 Task: Create a due date automation trigger when advanced on, on the wednesday of the week a card is due add fields without custom field "Resume" set to a number lower than 1 and lower than 10 at 11:00 AM.
Action: Mouse moved to (1063, 83)
Screenshot: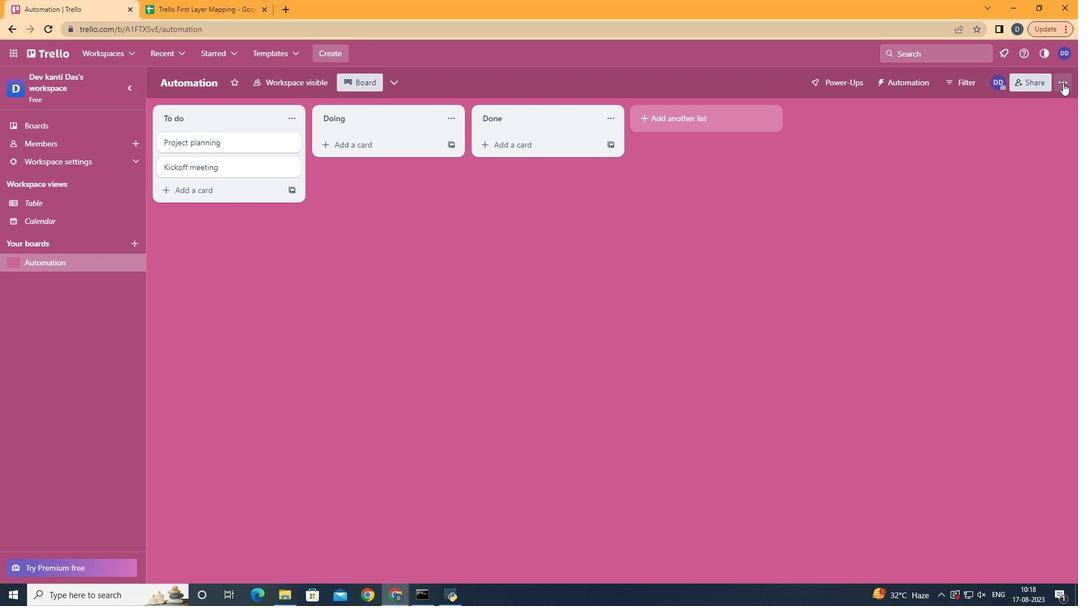 
Action: Mouse pressed left at (1063, 83)
Screenshot: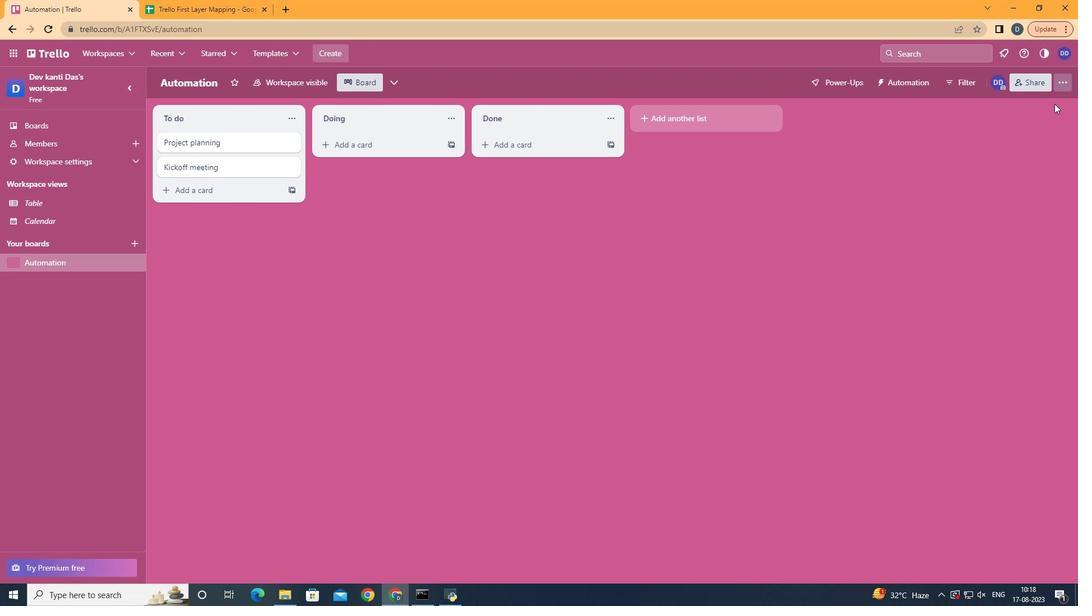 
Action: Mouse moved to (1003, 236)
Screenshot: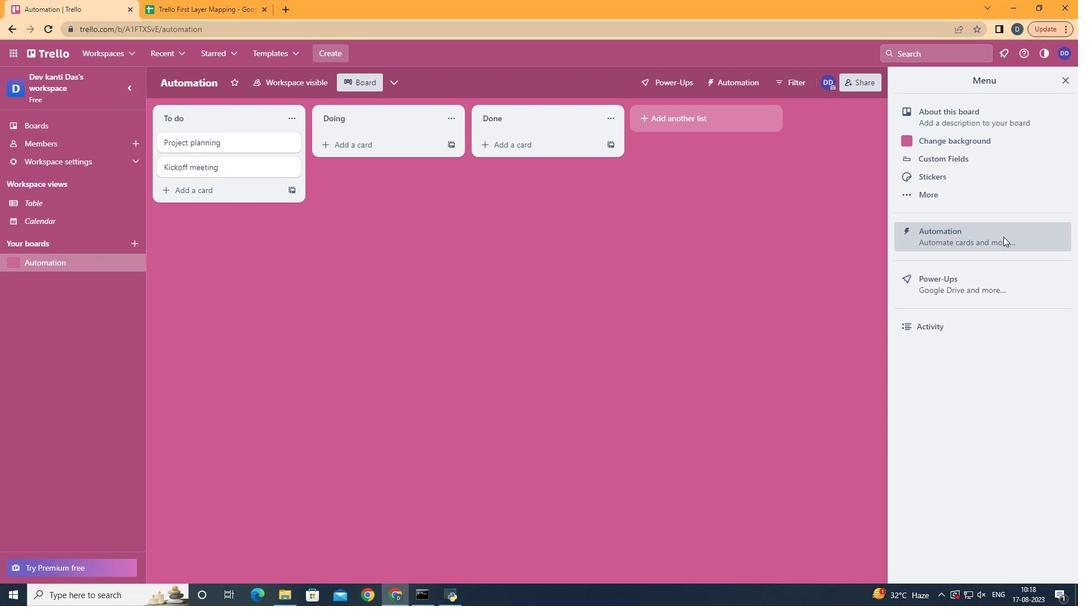 
Action: Mouse pressed left at (1003, 236)
Screenshot: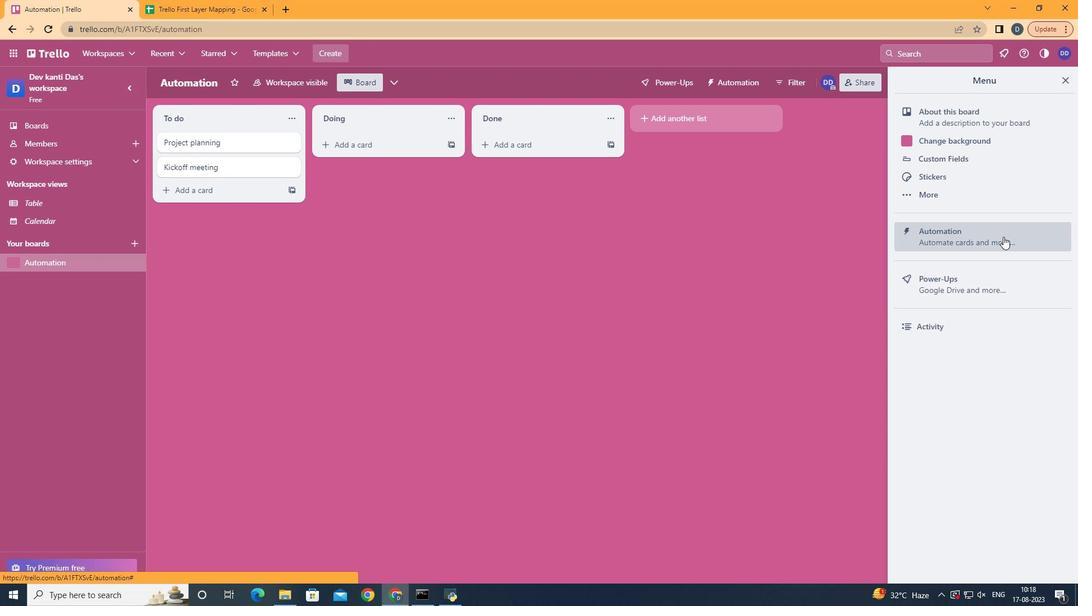
Action: Mouse moved to (196, 226)
Screenshot: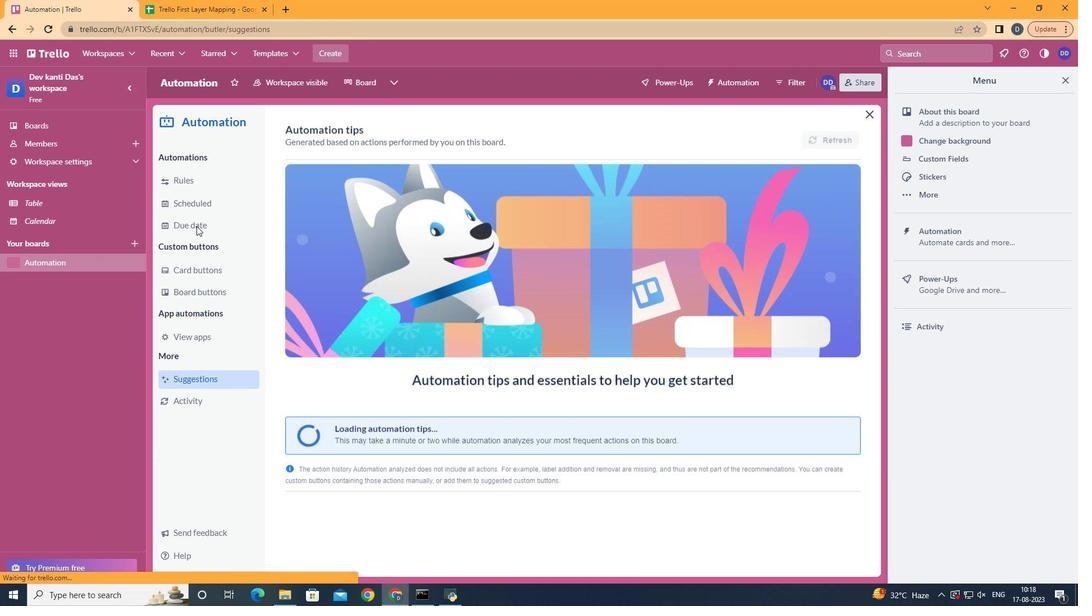 
Action: Mouse pressed left at (196, 226)
Screenshot: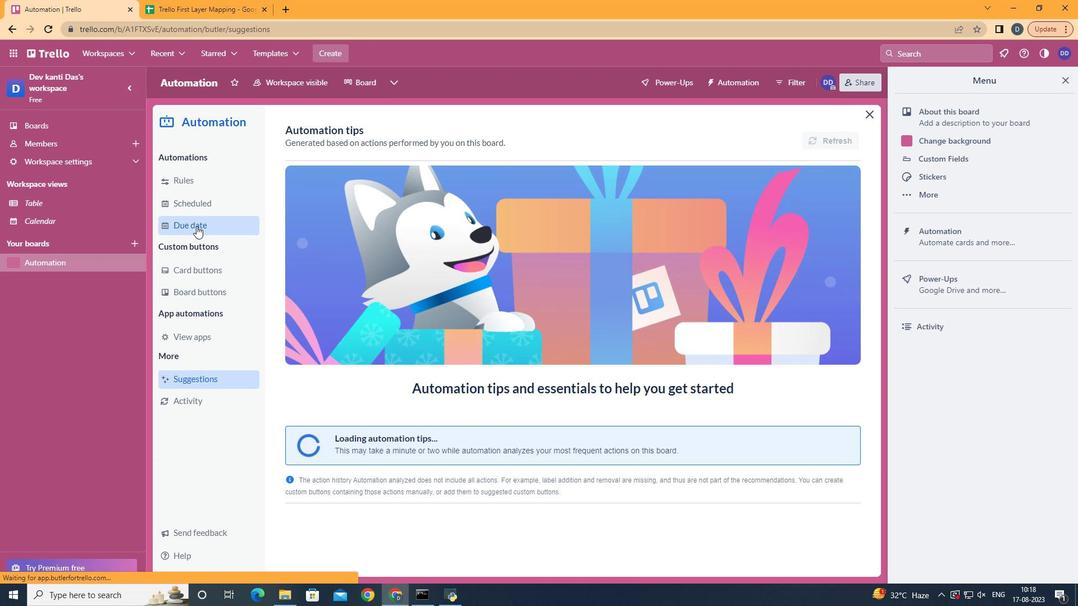 
Action: Mouse moved to (792, 134)
Screenshot: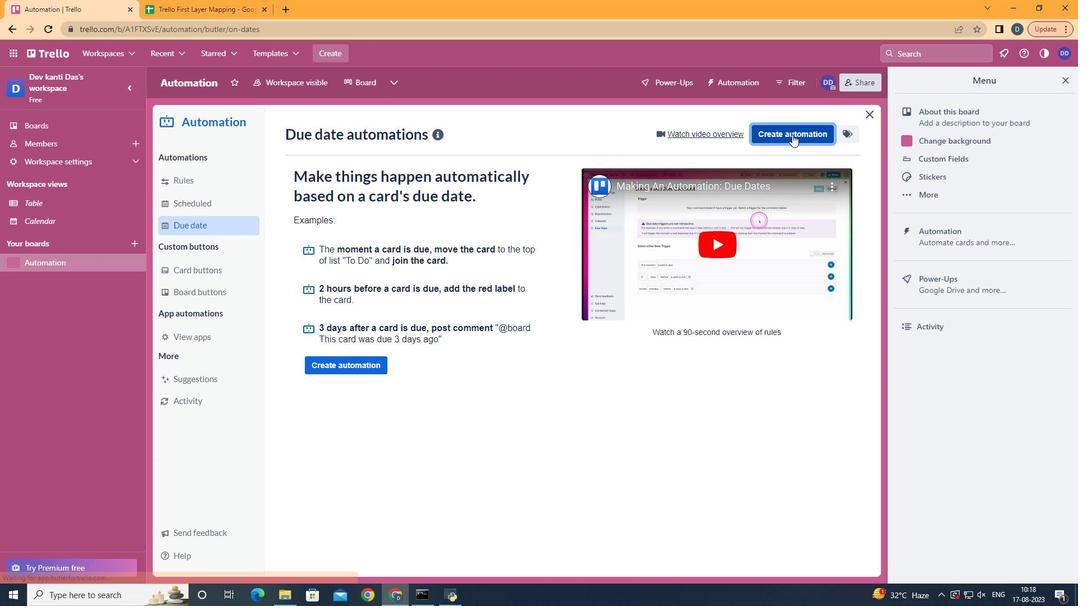 
Action: Mouse pressed left at (792, 134)
Screenshot: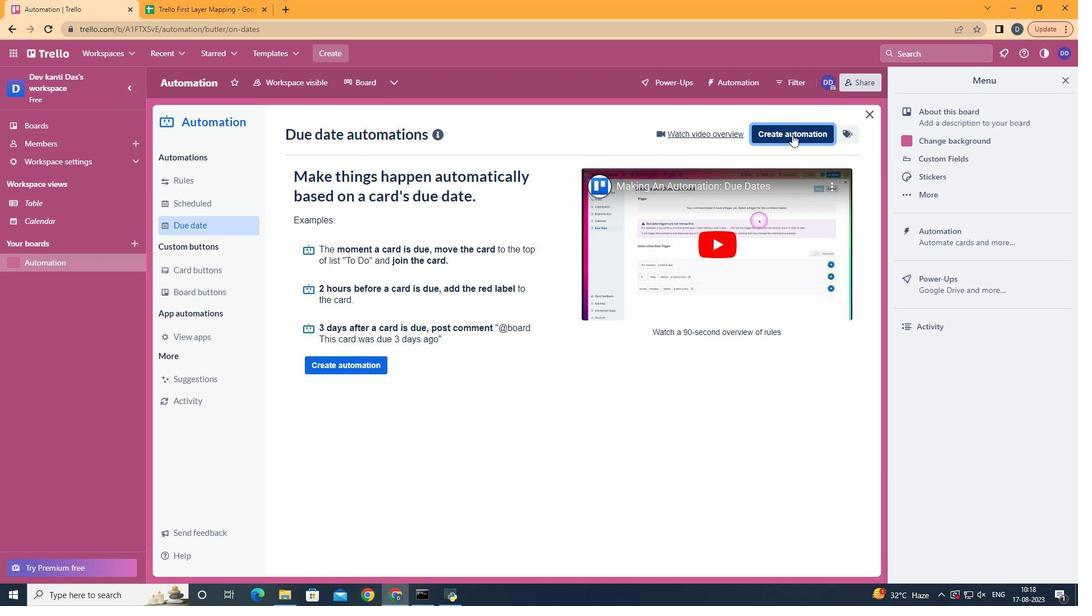 
Action: Mouse moved to (601, 238)
Screenshot: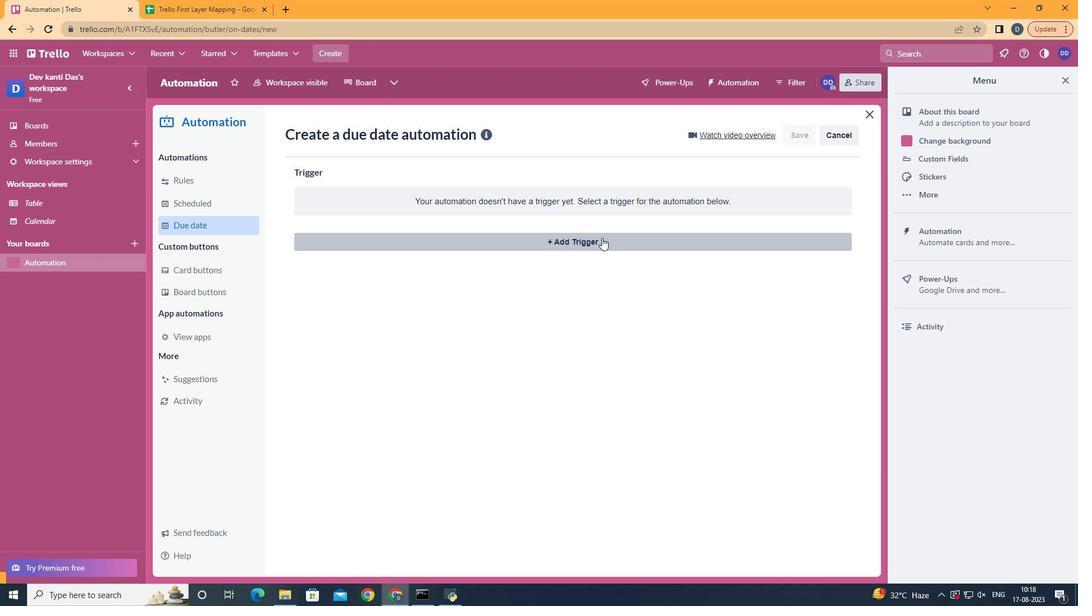 
Action: Mouse pressed left at (601, 238)
Screenshot: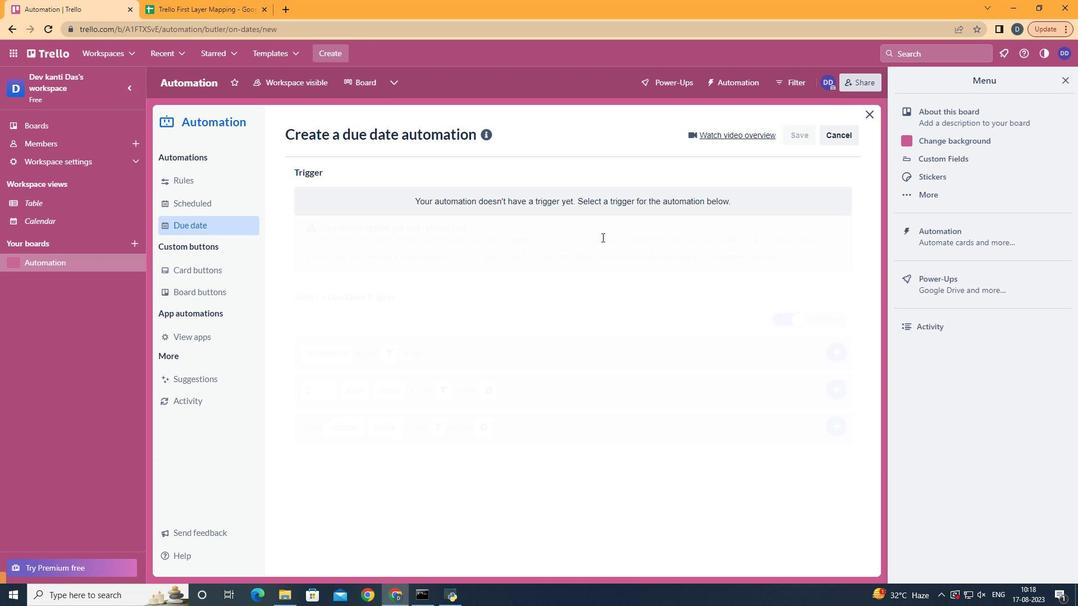 
Action: Mouse moved to (369, 339)
Screenshot: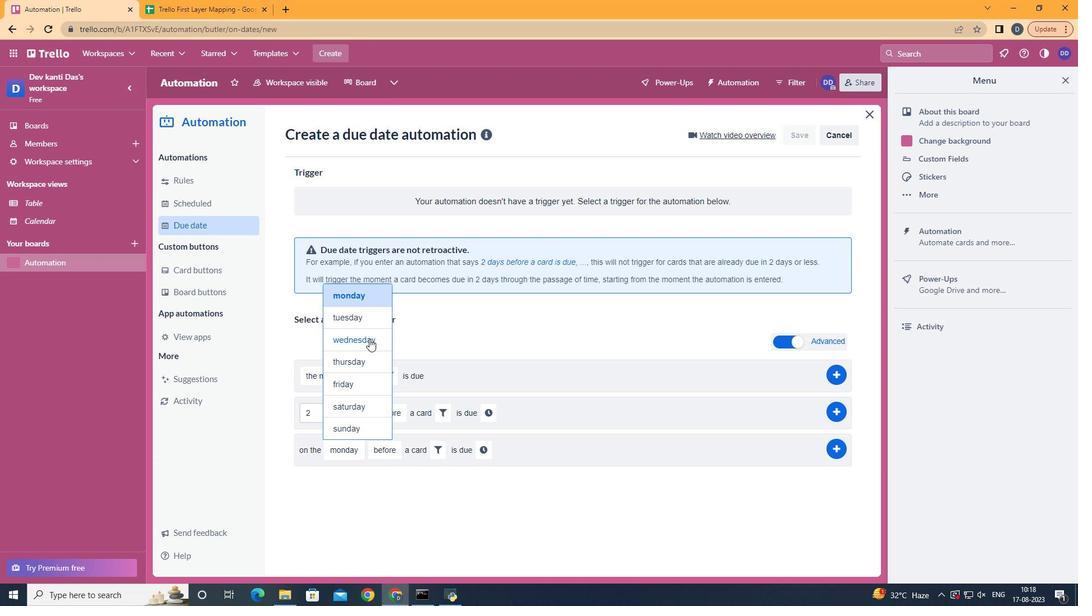 
Action: Mouse pressed left at (369, 339)
Screenshot: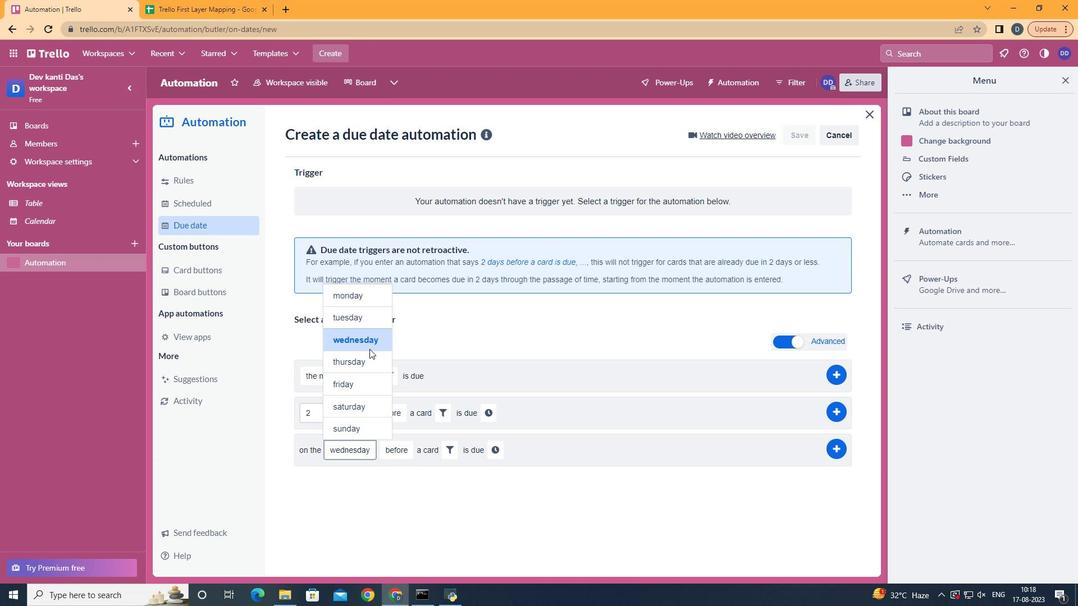 
Action: Mouse moved to (420, 509)
Screenshot: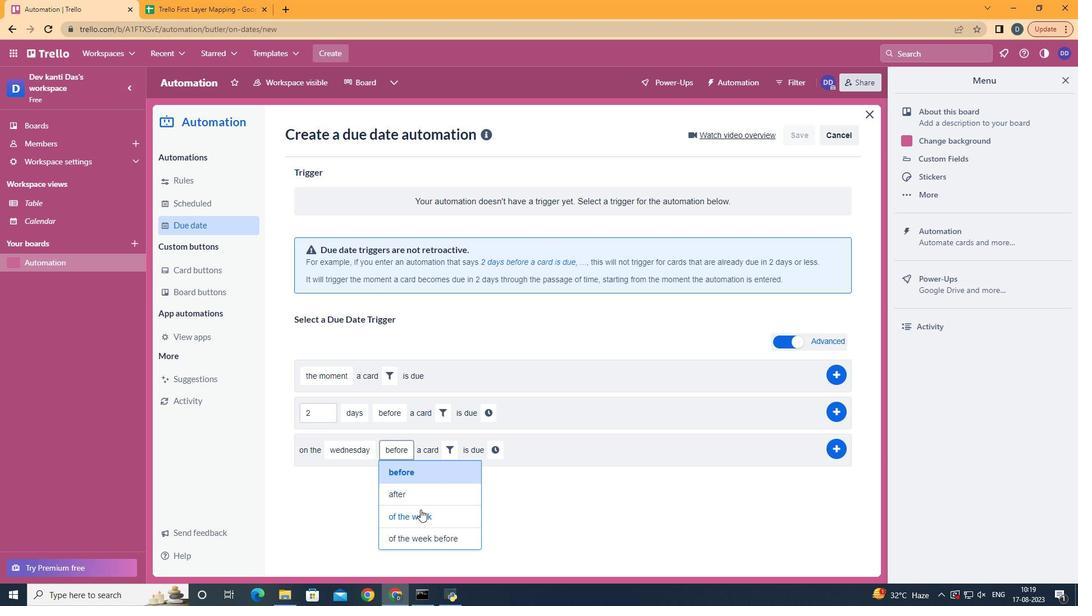 
Action: Mouse pressed left at (420, 509)
Screenshot: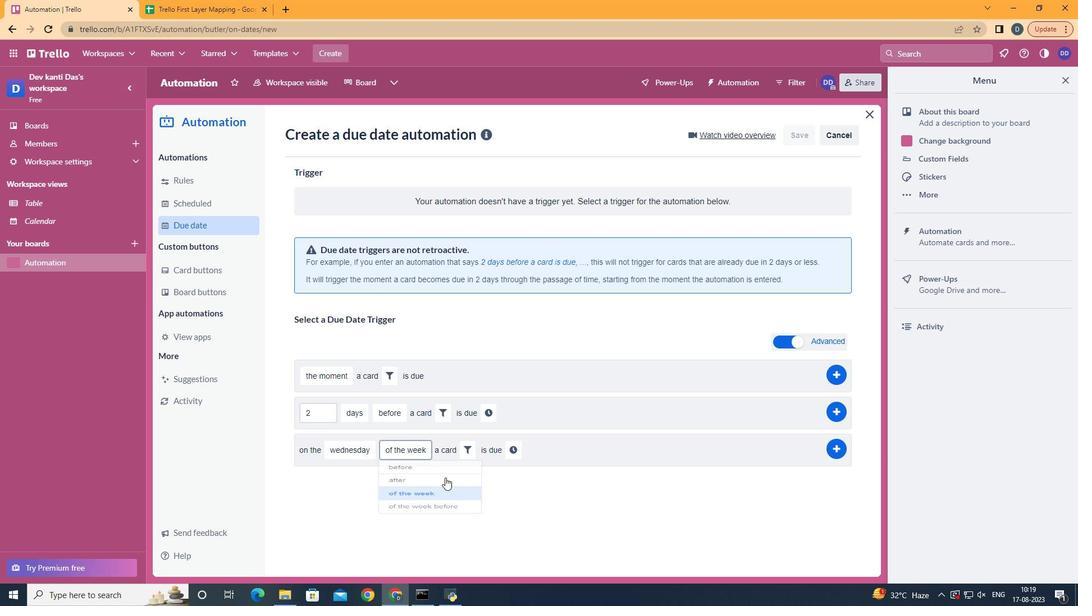 
Action: Mouse moved to (472, 446)
Screenshot: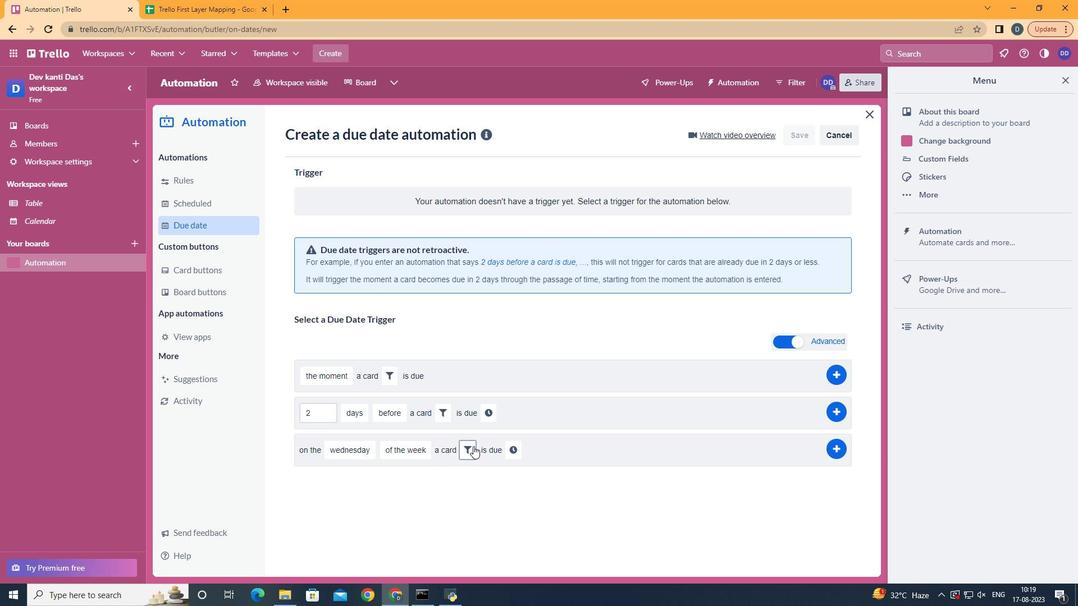 
Action: Mouse pressed left at (472, 446)
Screenshot: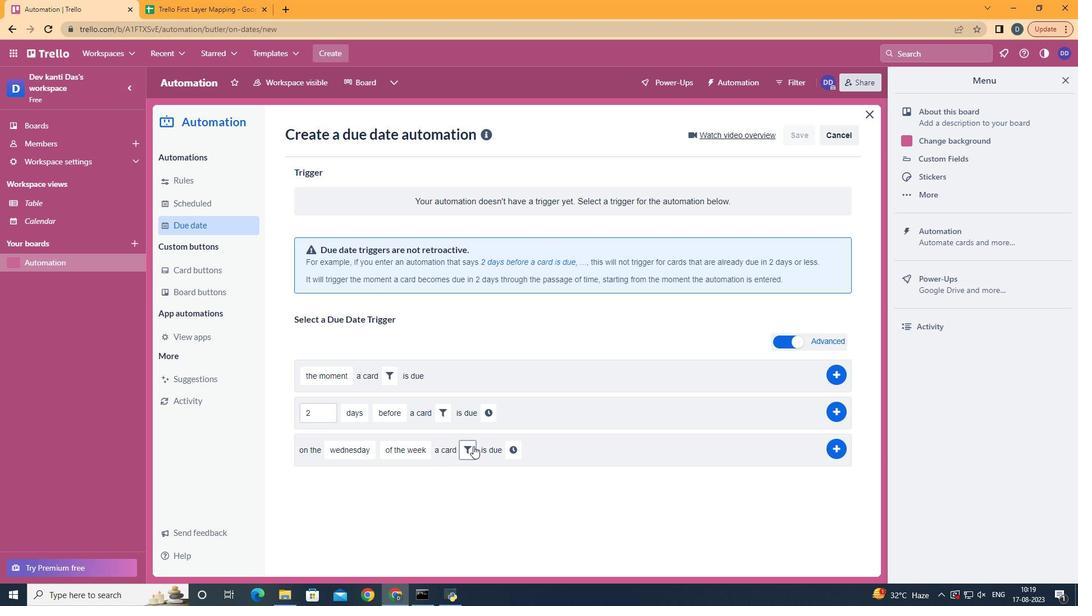 
Action: Mouse moved to (648, 484)
Screenshot: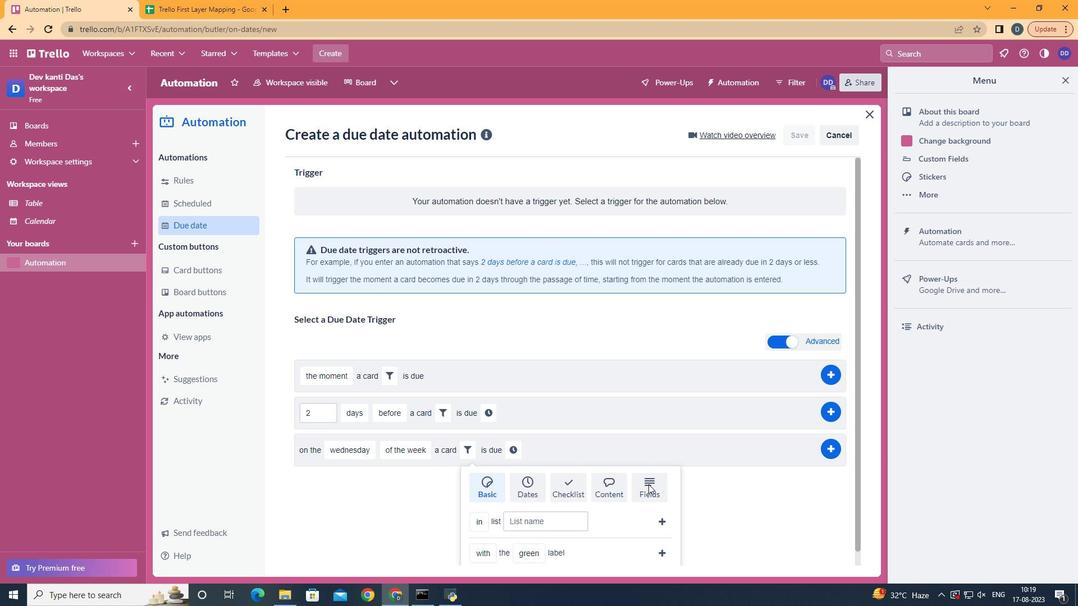 
Action: Mouse pressed left at (648, 484)
Screenshot: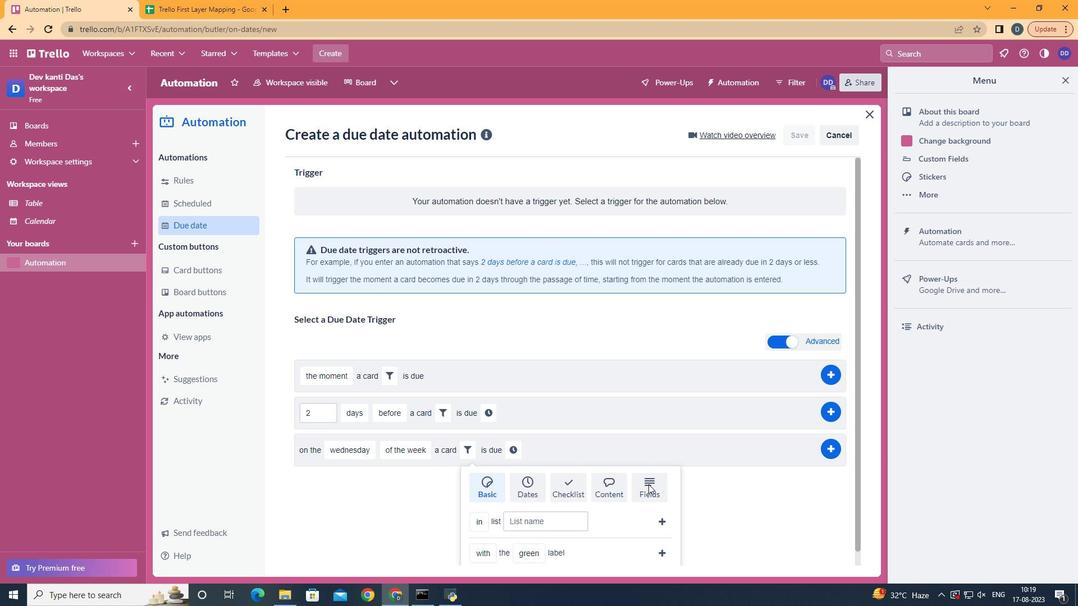 
Action: Mouse moved to (669, 467)
Screenshot: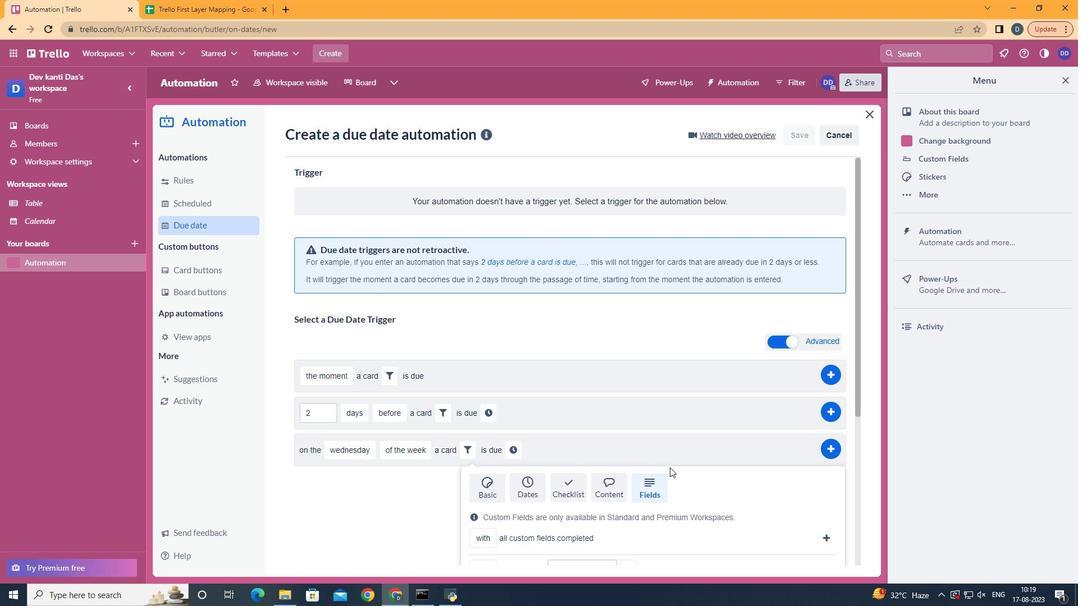 
Action: Mouse scrolled (669, 467) with delta (0, 0)
Screenshot: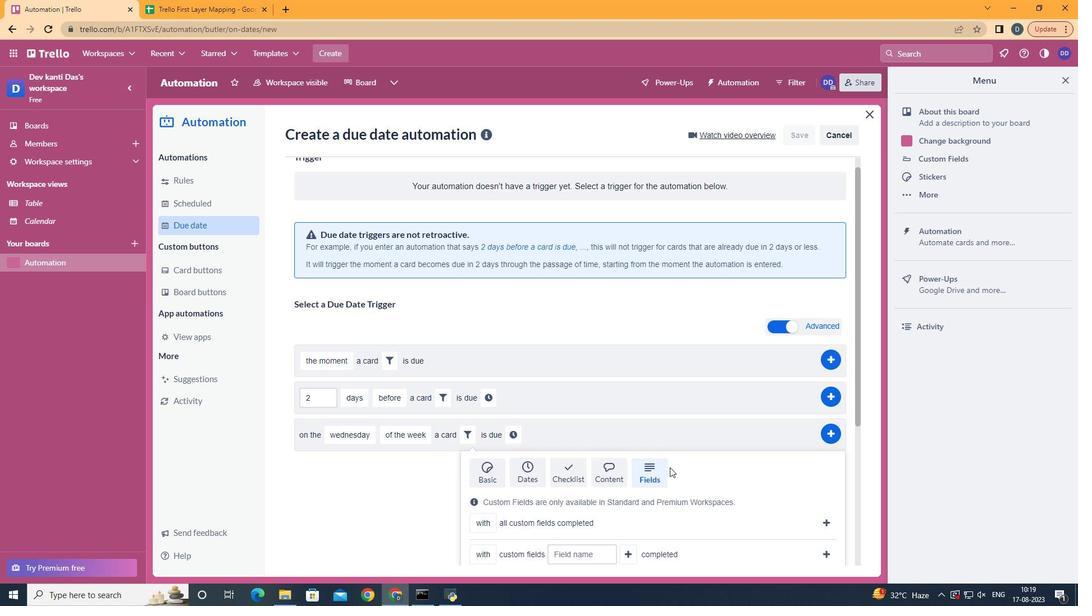 
Action: Mouse scrolled (669, 467) with delta (0, 0)
Screenshot: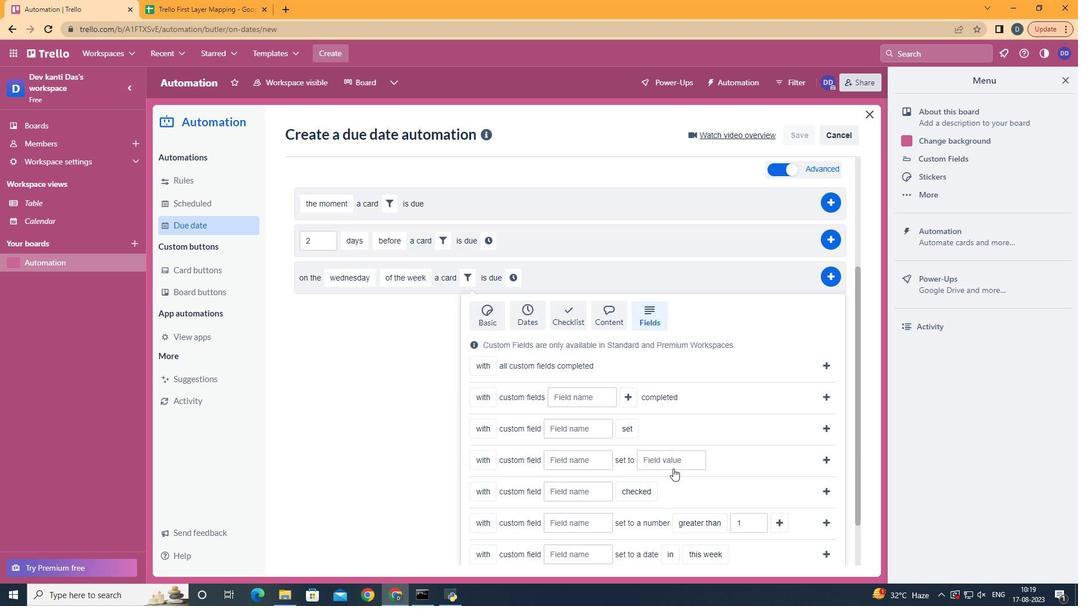 
Action: Mouse scrolled (669, 467) with delta (0, 0)
Screenshot: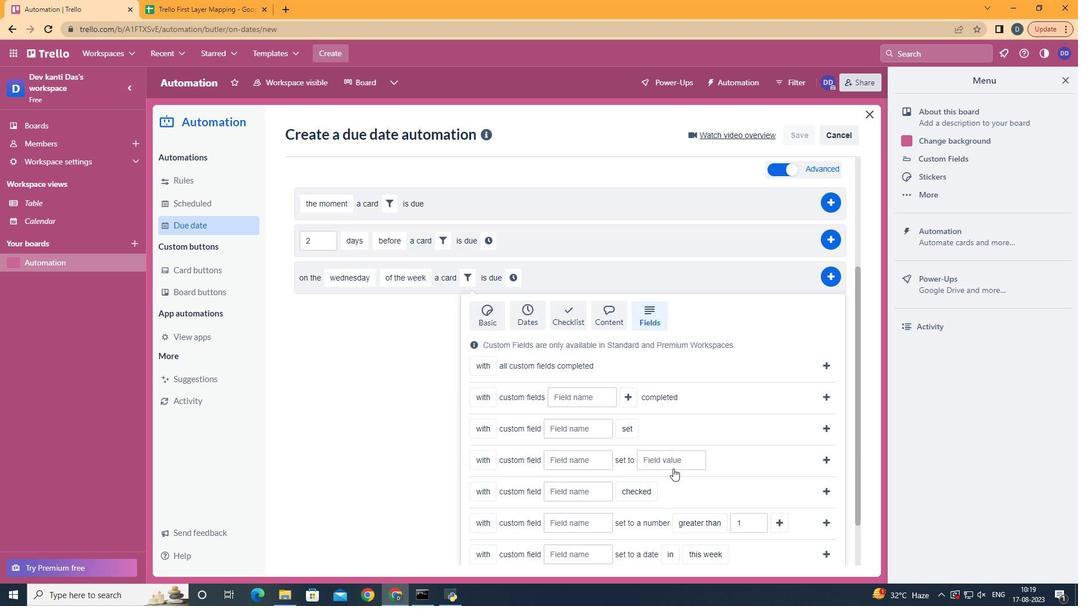 
Action: Mouse scrolled (669, 467) with delta (0, 0)
Screenshot: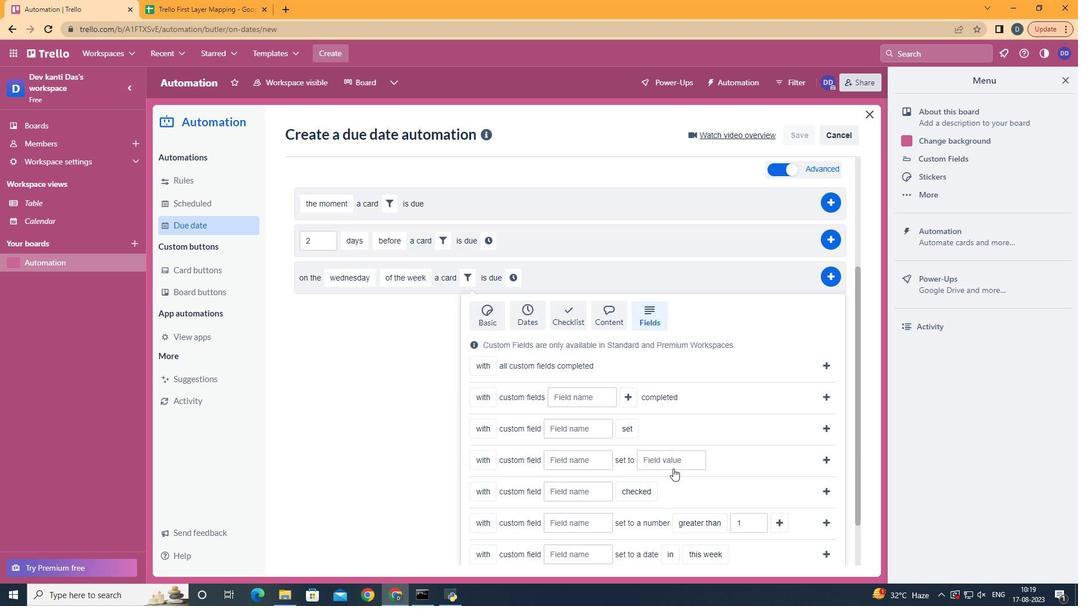 
Action: Mouse scrolled (669, 467) with delta (0, 0)
Screenshot: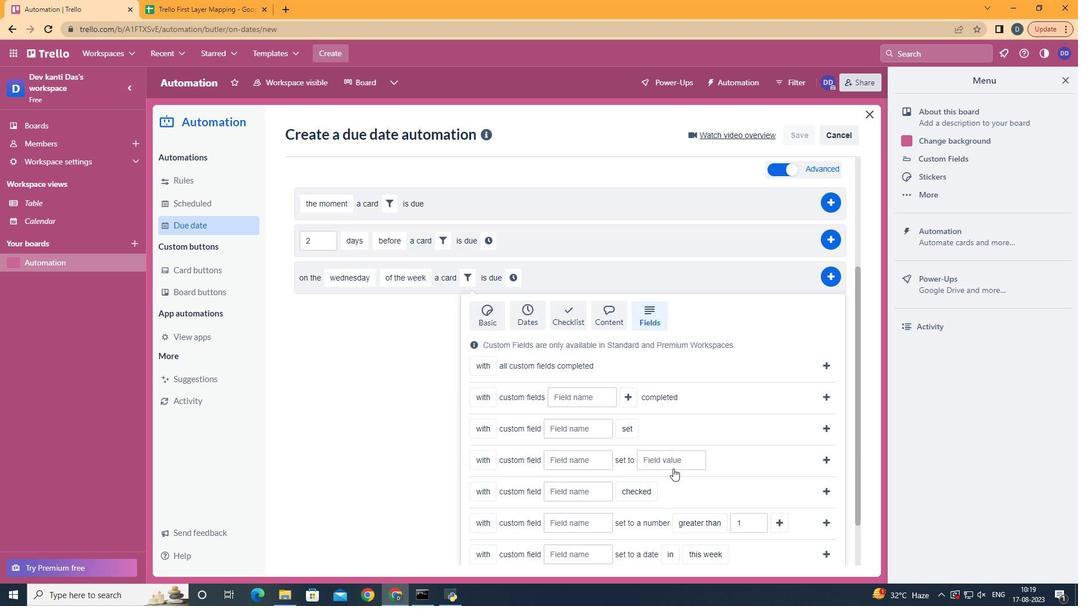 
Action: Mouse scrolled (669, 467) with delta (0, 0)
Screenshot: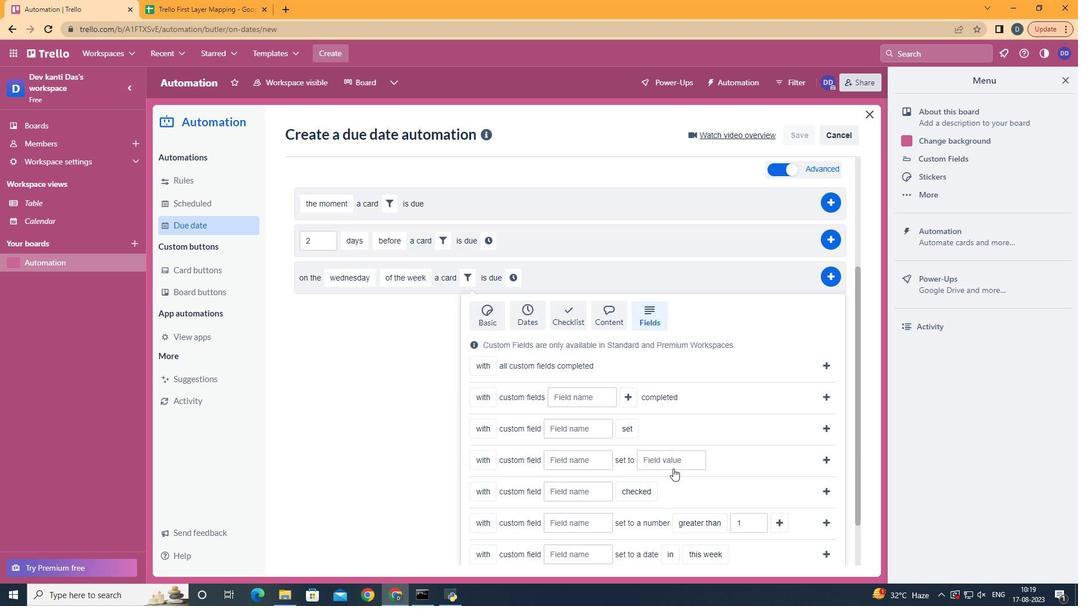 
Action: Mouse moved to (499, 505)
Screenshot: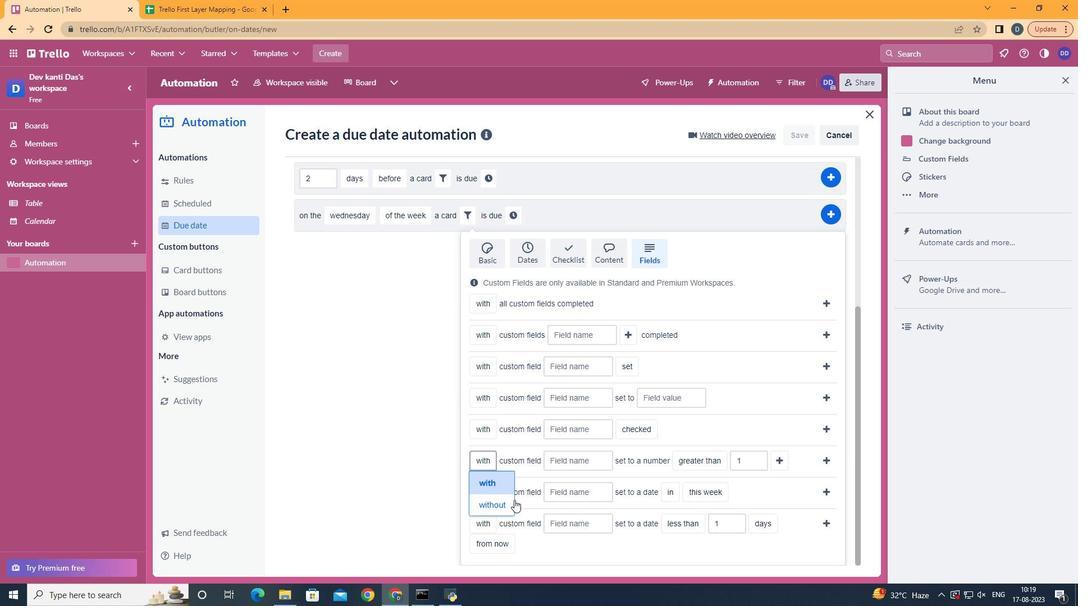 
Action: Mouse pressed left at (499, 505)
Screenshot: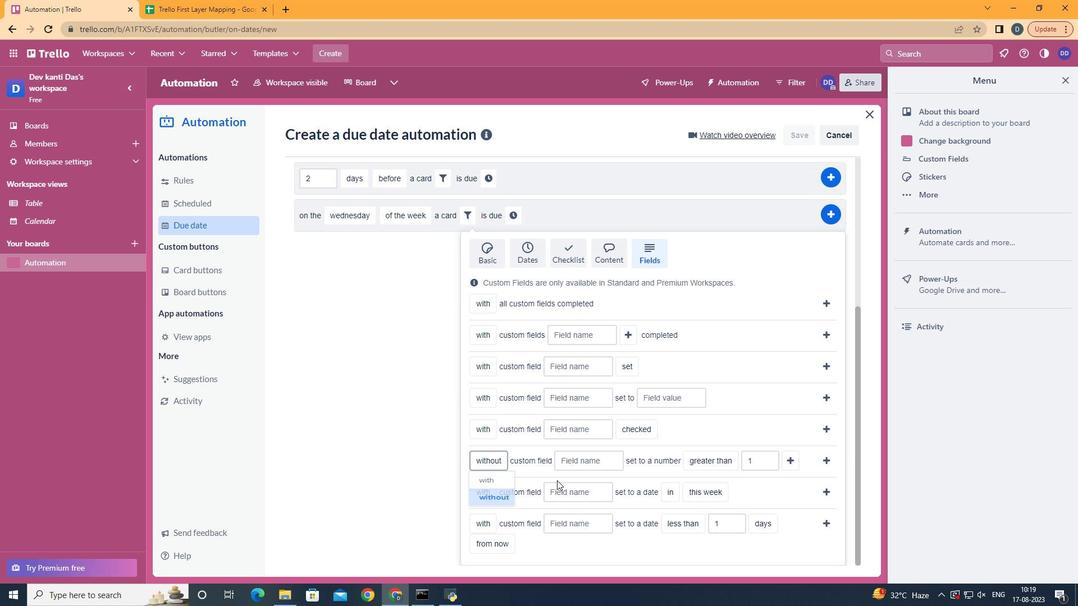 
Action: Mouse moved to (586, 466)
Screenshot: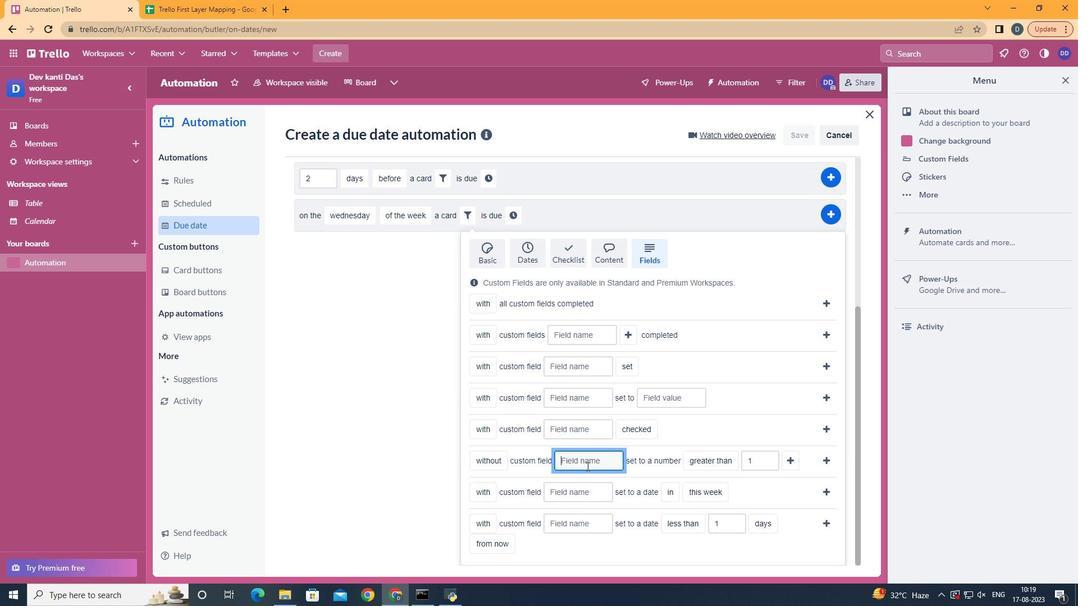 
Action: Mouse pressed left at (586, 466)
Screenshot: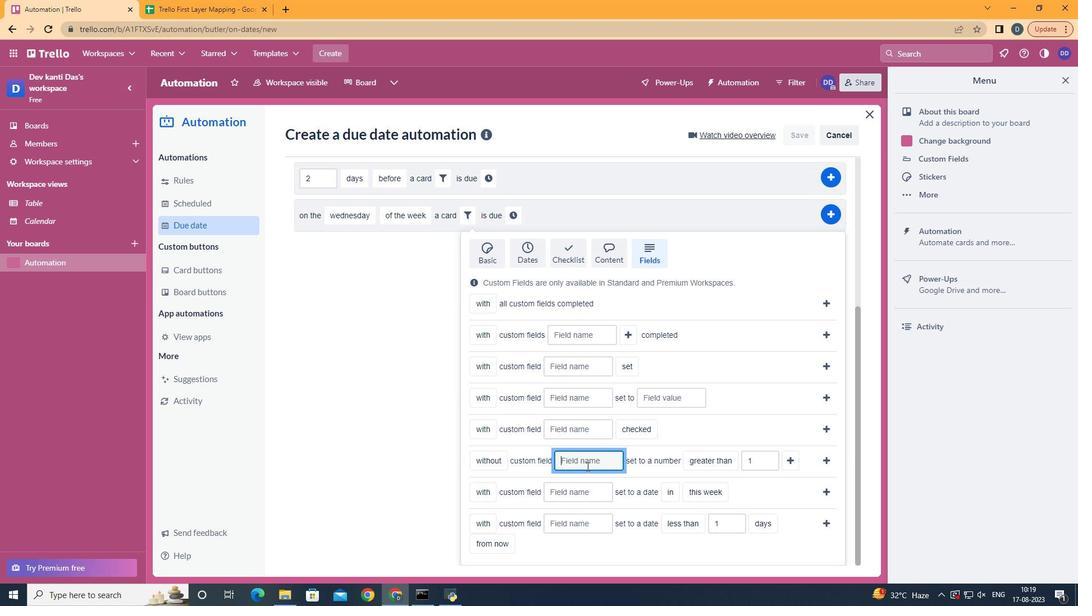 
Action: Key pressed <Key.shift>Resume
Screenshot: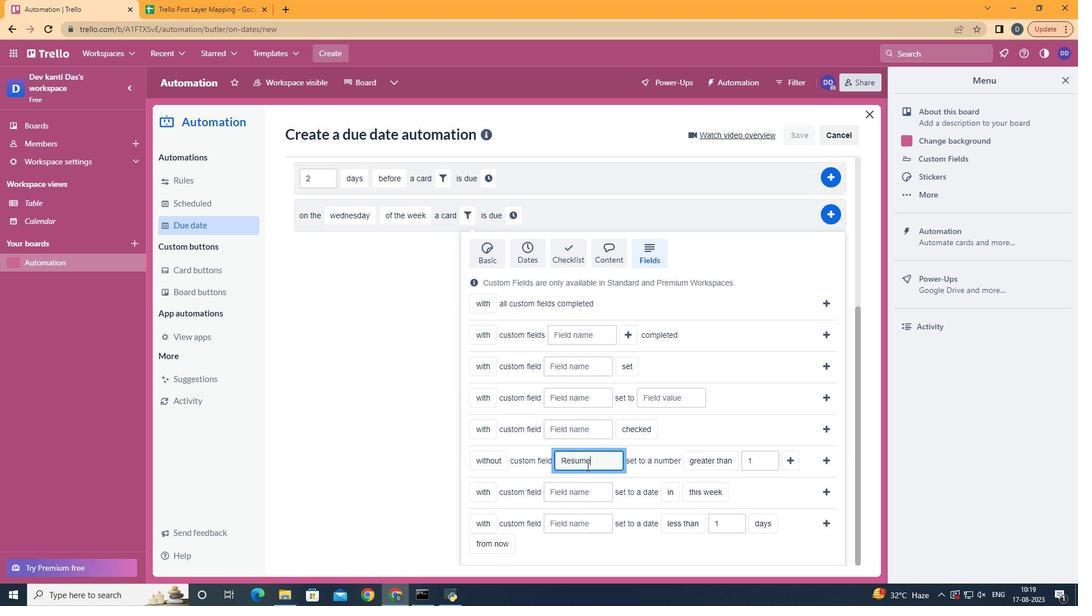 
Action: Mouse moved to (733, 524)
Screenshot: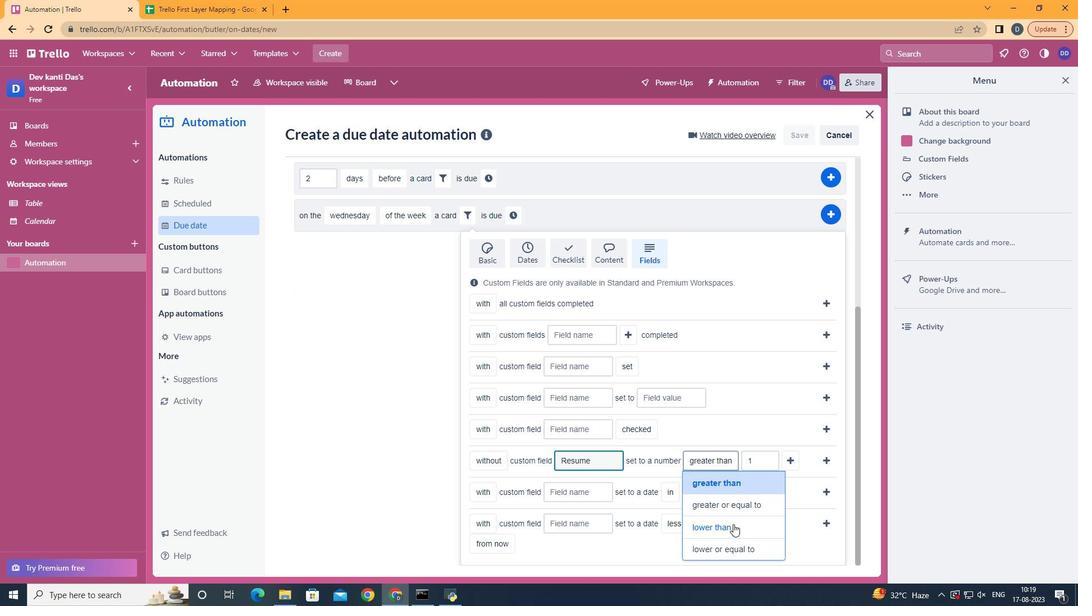 
Action: Mouse pressed left at (733, 524)
Screenshot: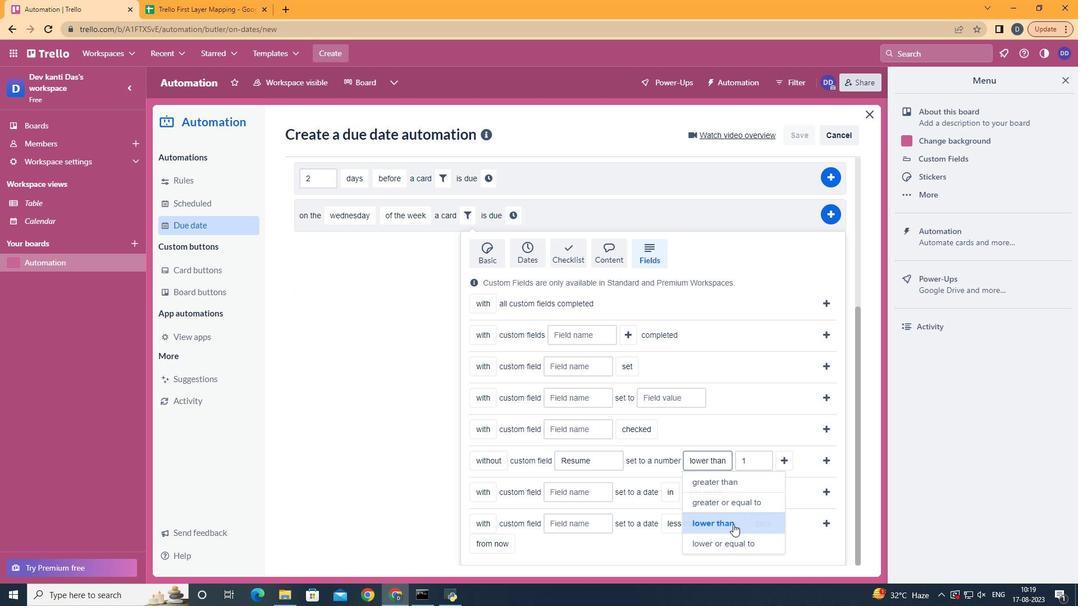 
Action: Mouse moved to (791, 460)
Screenshot: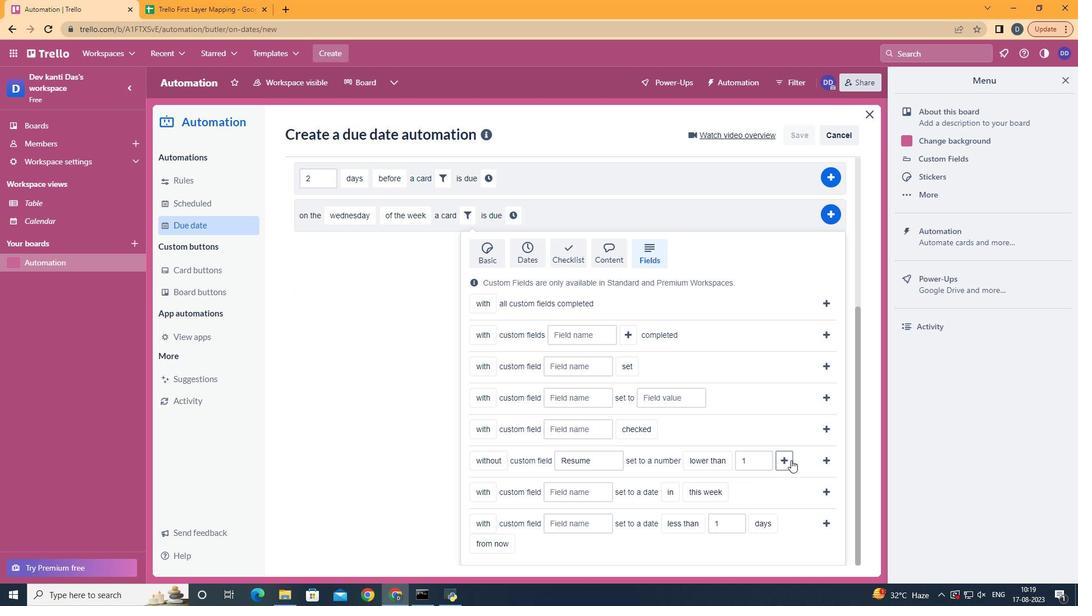 
Action: Mouse pressed left at (791, 460)
Screenshot: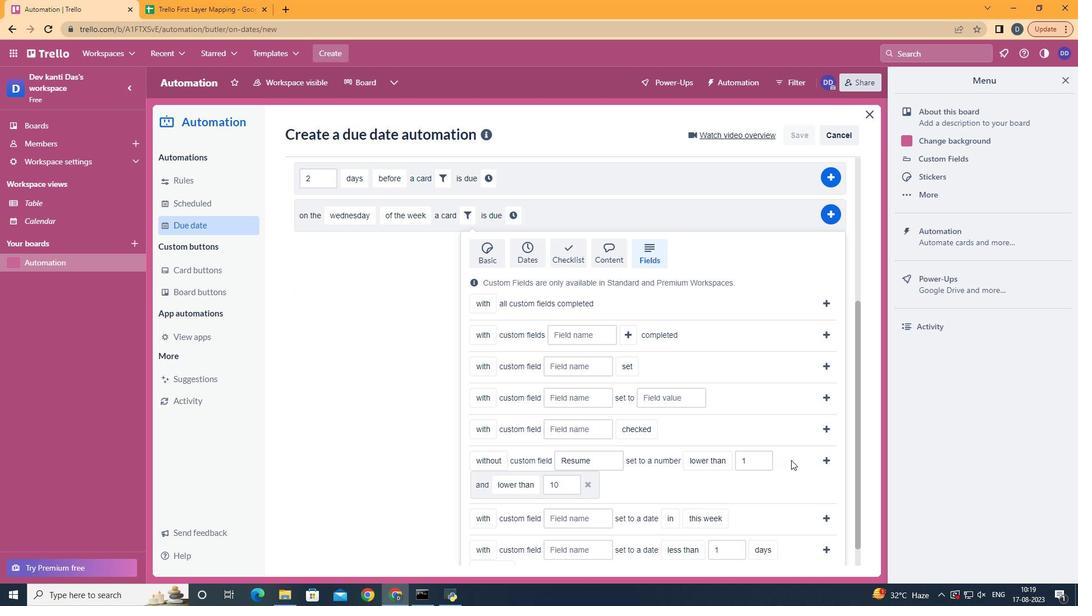 
Action: Mouse moved to (820, 461)
Screenshot: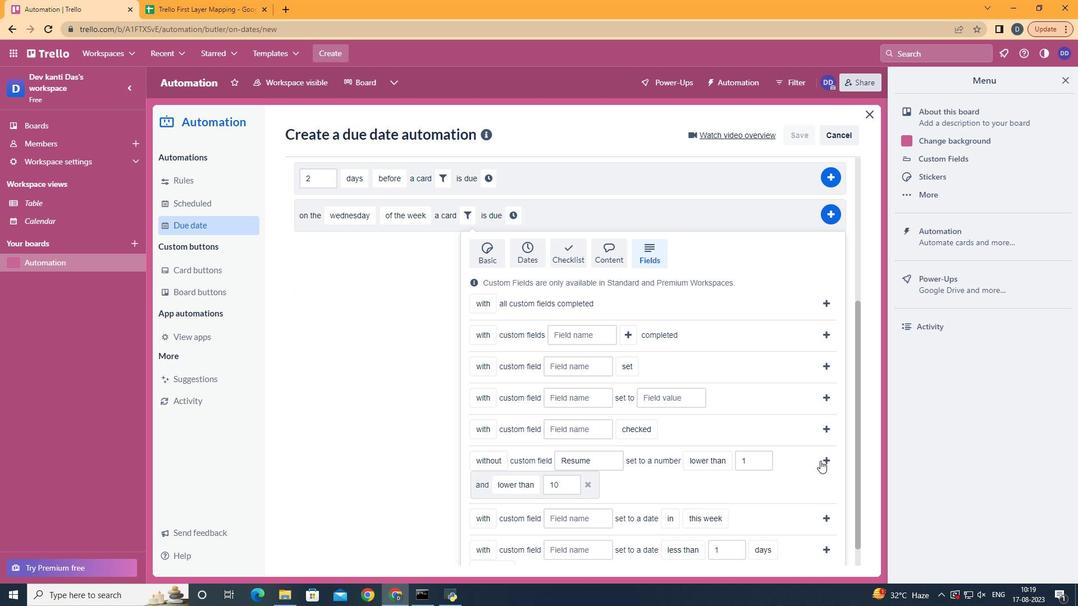 
Action: Mouse pressed left at (820, 461)
Screenshot: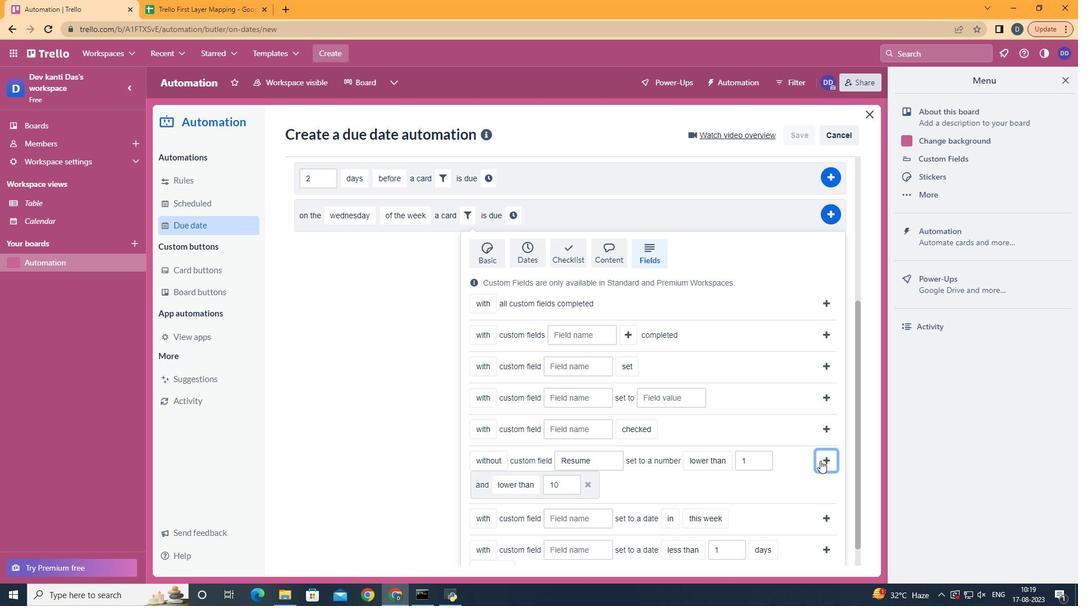 
Action: Mouse moved to (315, 475)
Screenshot: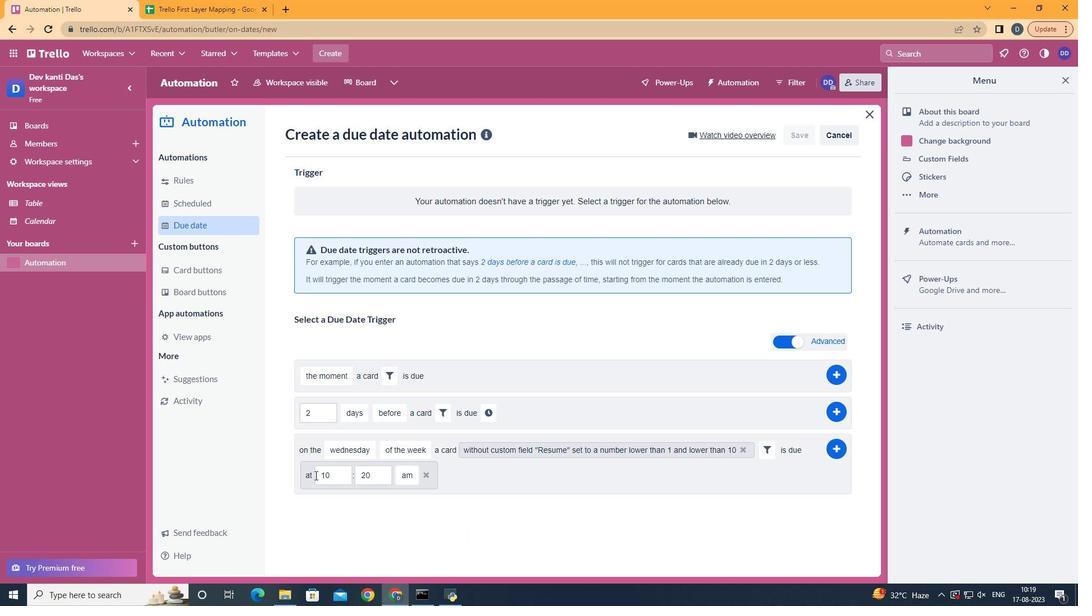 
Action: Mouse pressed left at (315, 475)
Screenshot: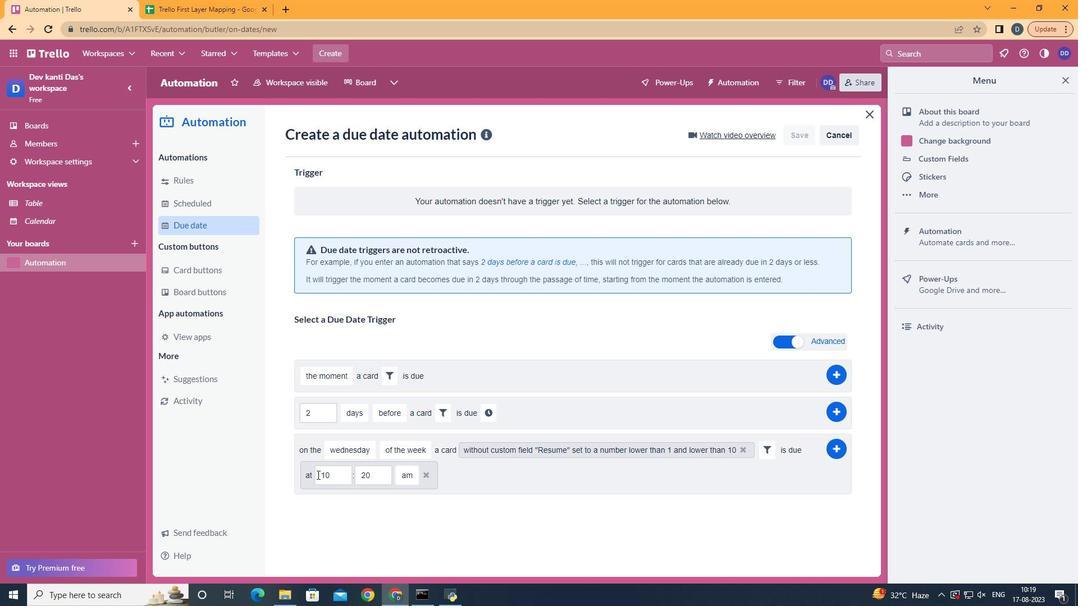 
Action: Mouse moved to (331, 472)
Screenshot: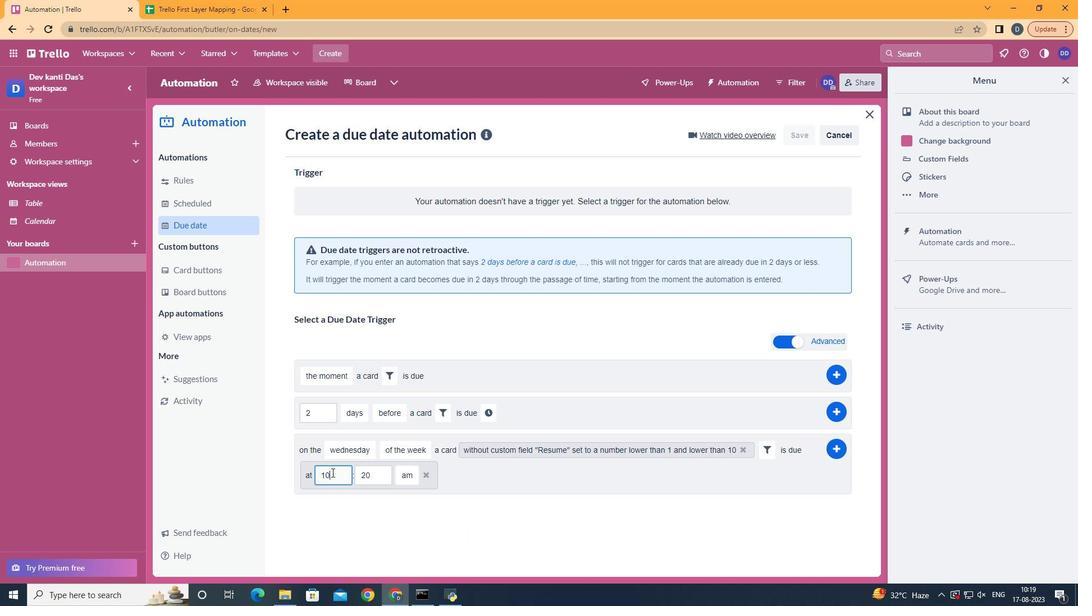 
Action: Mouse pressed left at (331, 472)
Screenshot: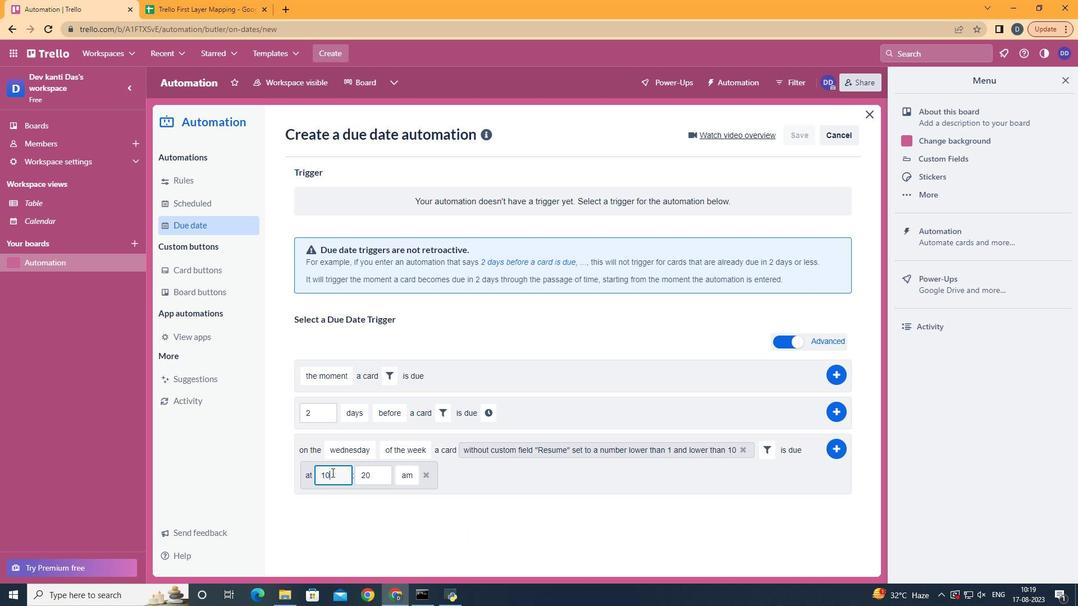
Action: Key pressed <Key.backspace>1
Screenshot: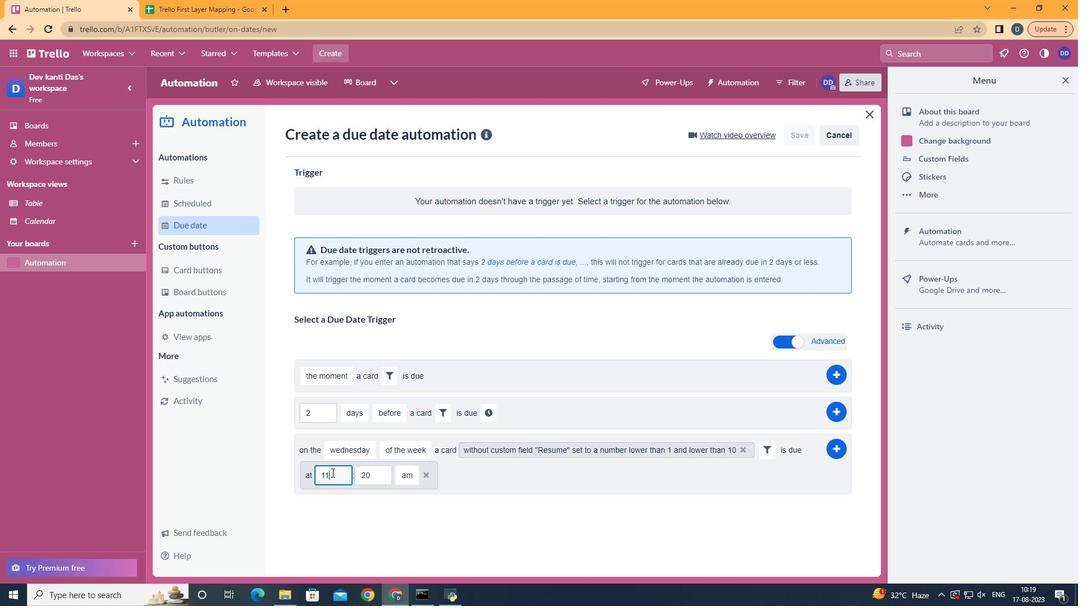 
Action: Mouse moved to (382, 485)
Screenshot: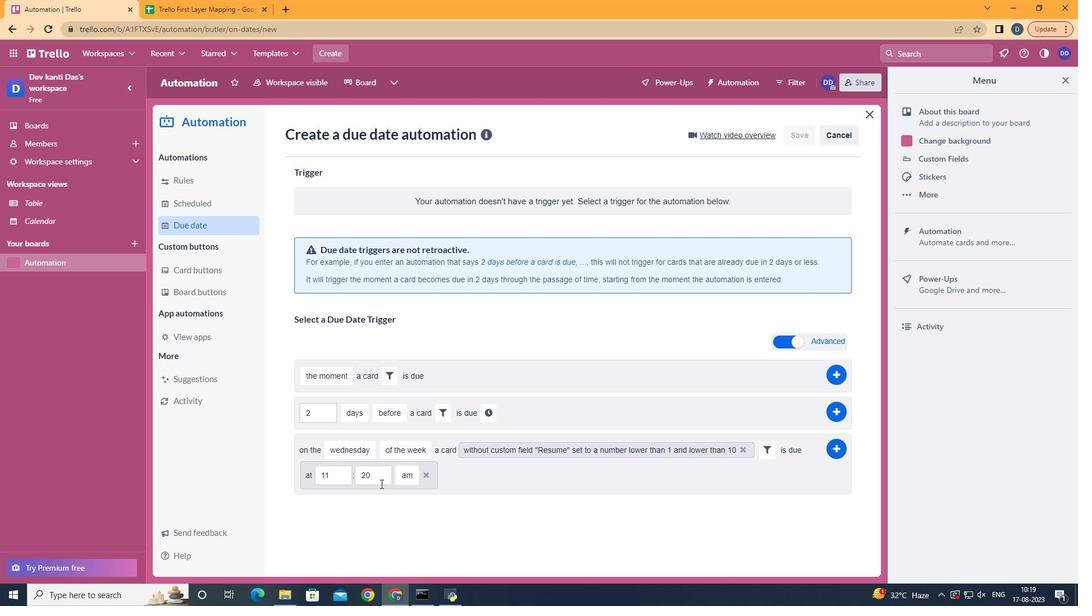 
Action: Mouse pressed left at (382, 485)
Screenshot: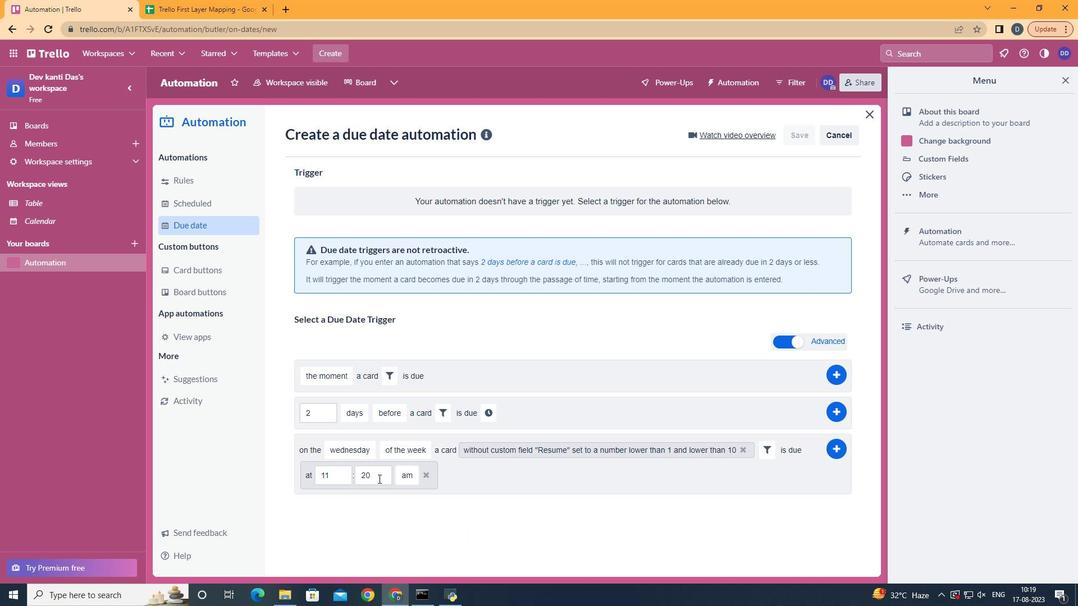 
Action: Mouse moved to (376, 477)
Screenshot: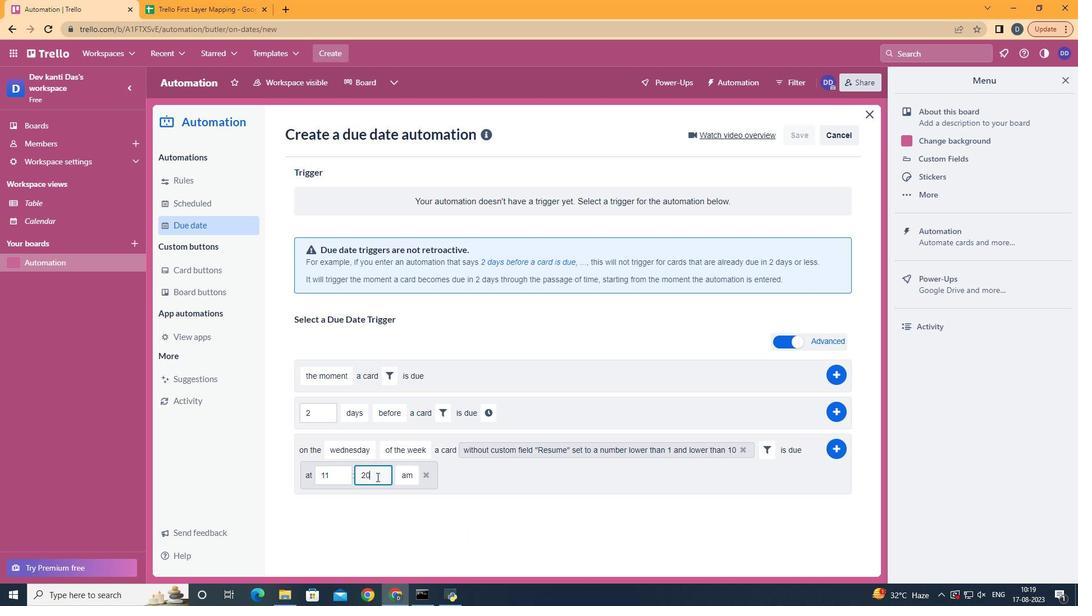 
Action: Mouse pressed left at (376, 477)
Screenshot: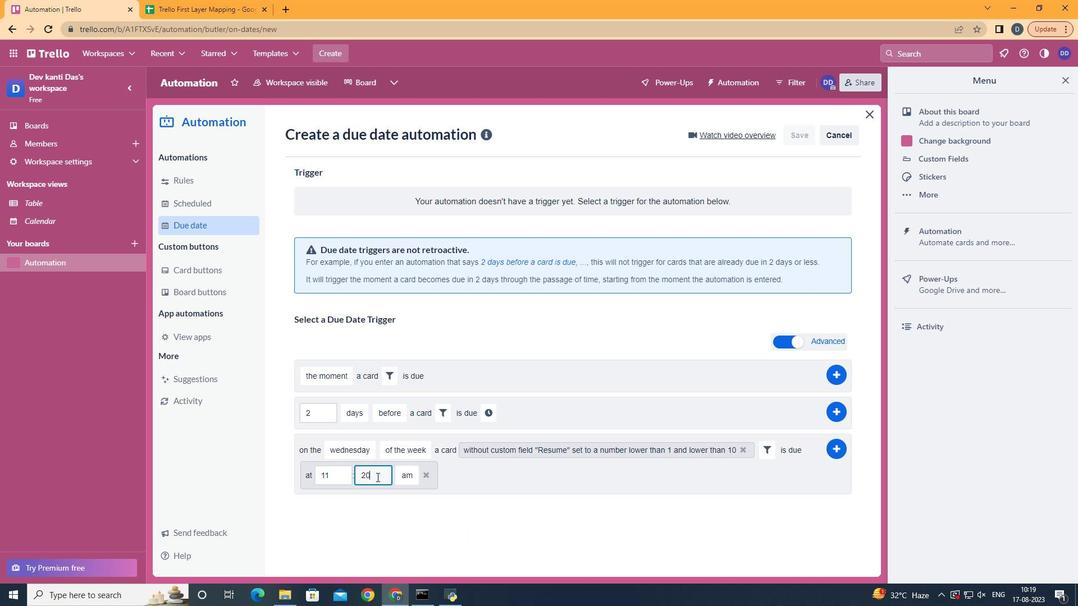 
Action: Key pressed <Key.backspace><Key.backspace>00
Screenshot: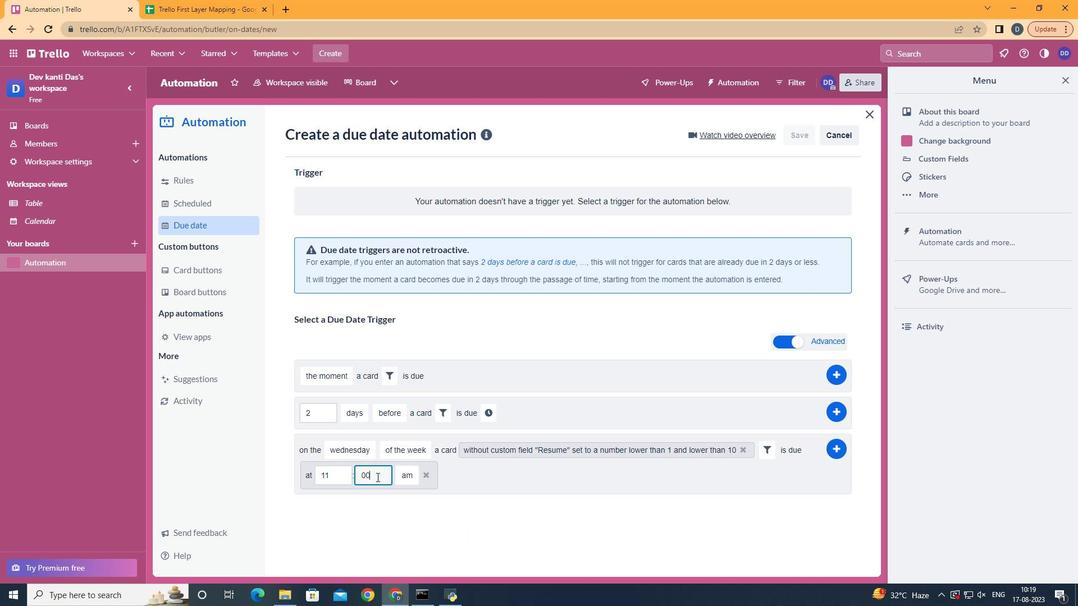 
Action: Mouse moved to (840, 441)
Screenshot: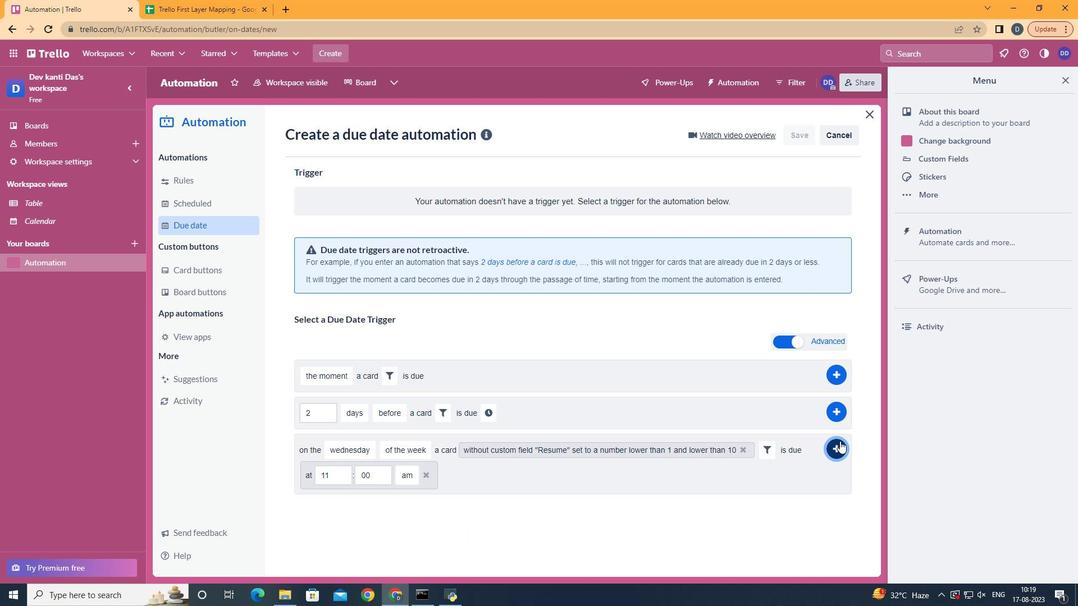 
Action: Mouse pressed left at (840, 441)
Screenshot: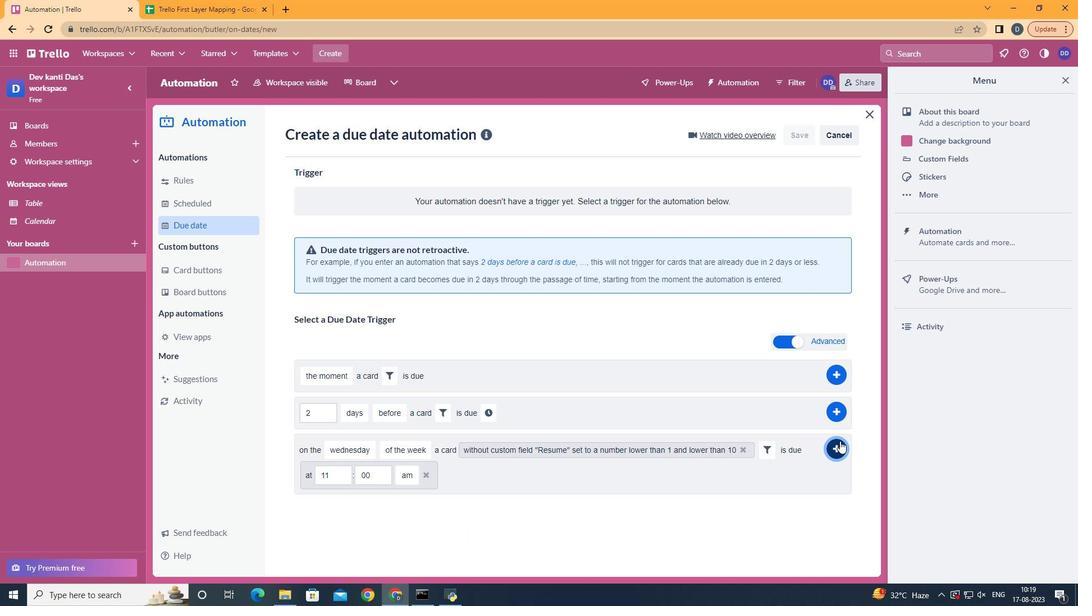 
